 Task: Look for properties with 3+ baths.
Action: Mouse moved to (240, 294)
Screenshot: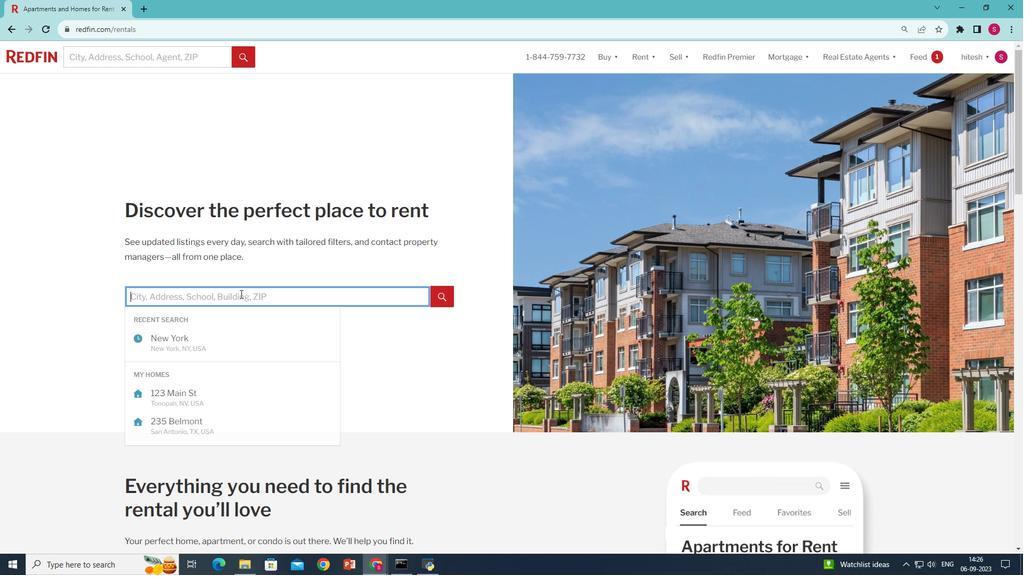 
Action: Mouse pressed left at (240, 294)
Screenshot: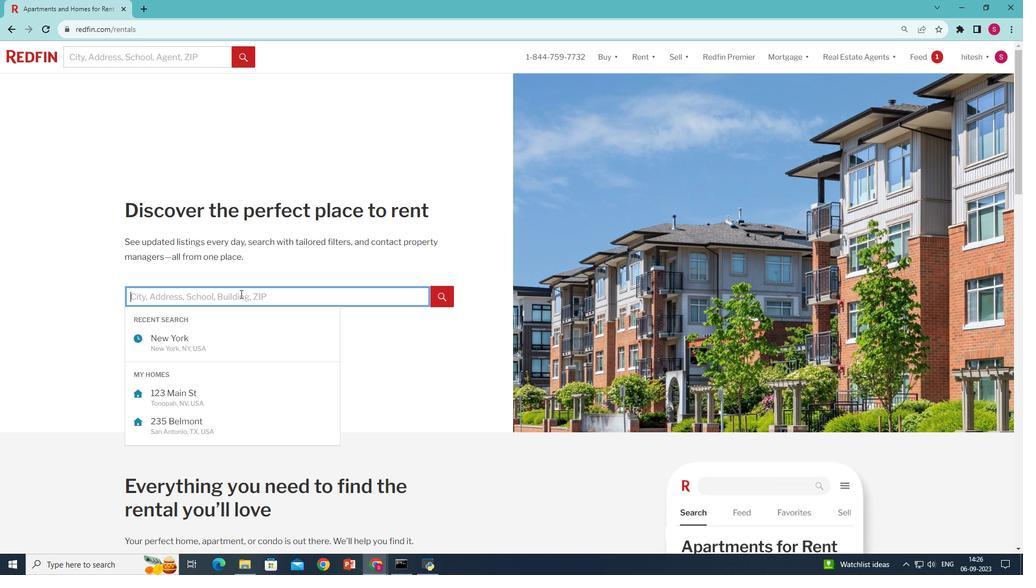 
Action: Key pressed <Key.shift><Key.shift><Key.shift><Key.shift>New<Key.space><Key.shift>York,<Key.space><Key.shift>N<Key.shift><Key.shift>Y,<Key.space><Key.shift>USA
Screenshot: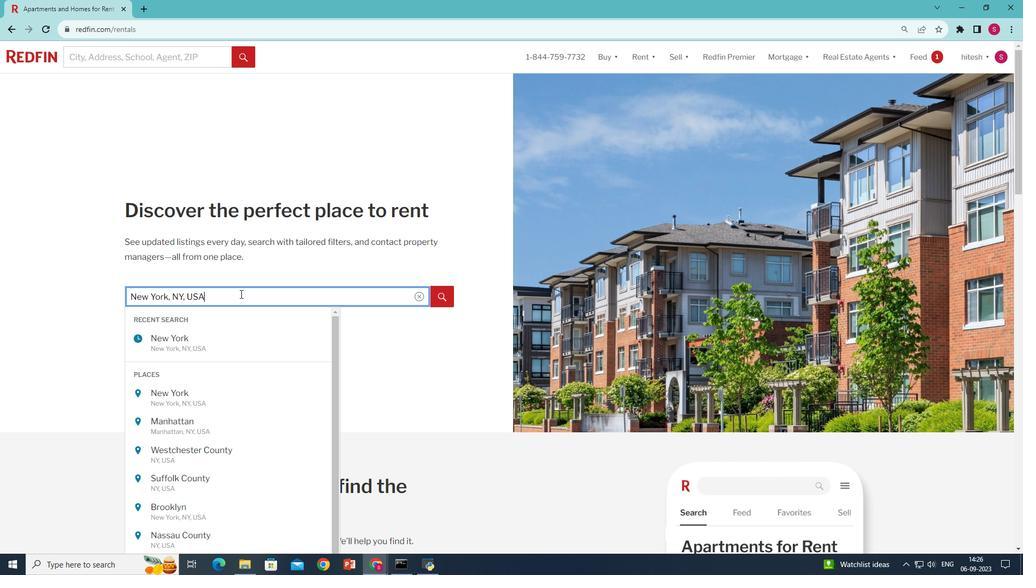 
Action: Mouse moved to (439, 299)
Screenshot: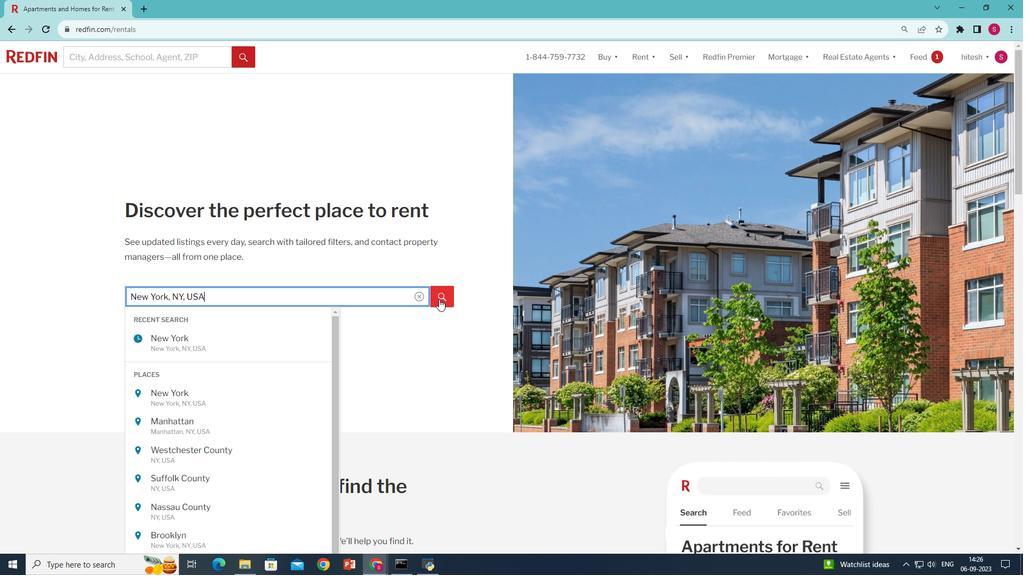 
Action: Mouse pressed left at (439, 299)
Screenshot: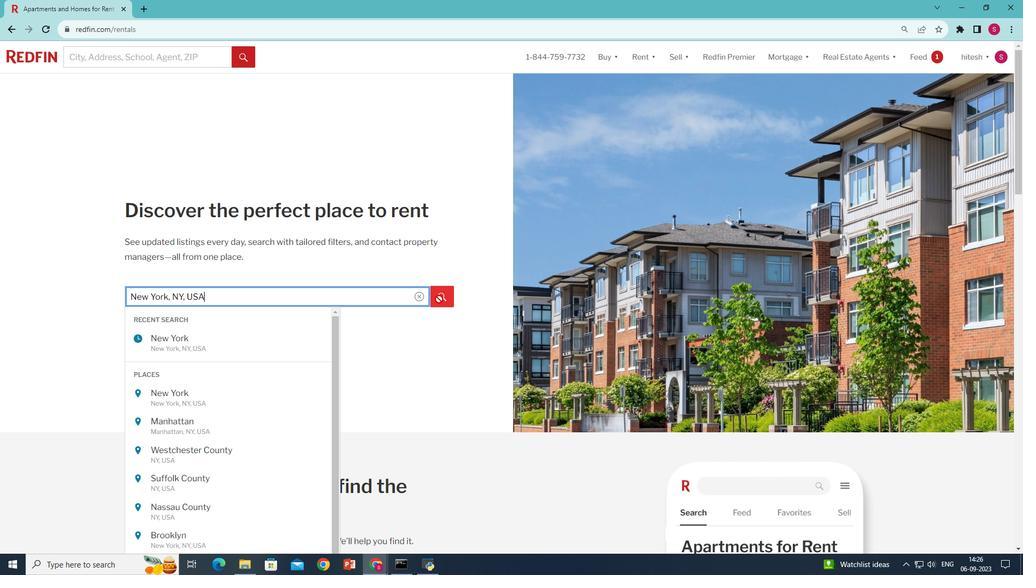 
Action: Mouse moved to (297, 130)
Screenshot: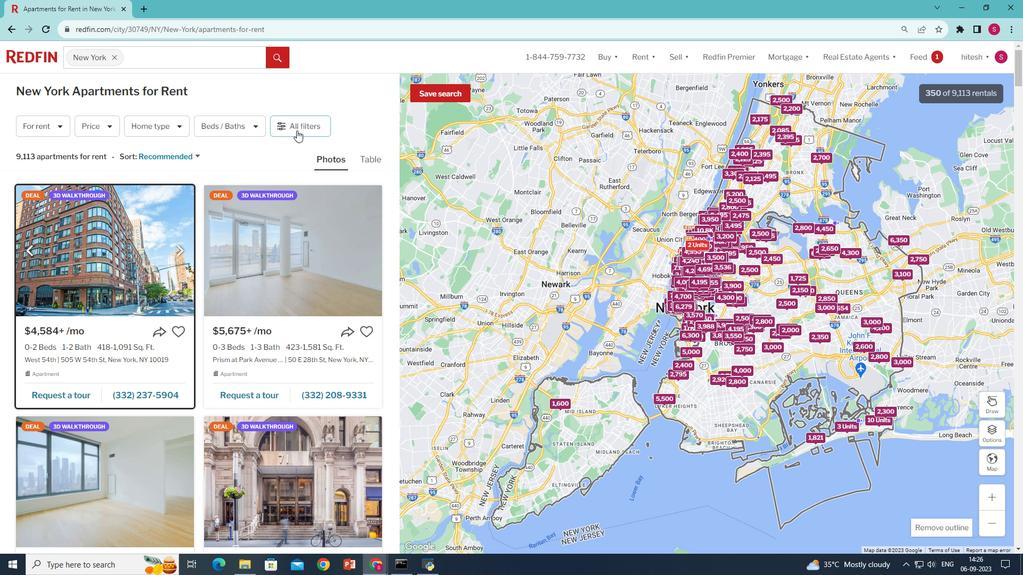 
Action: Mouse pressed left at (297, 130)
Screenshot: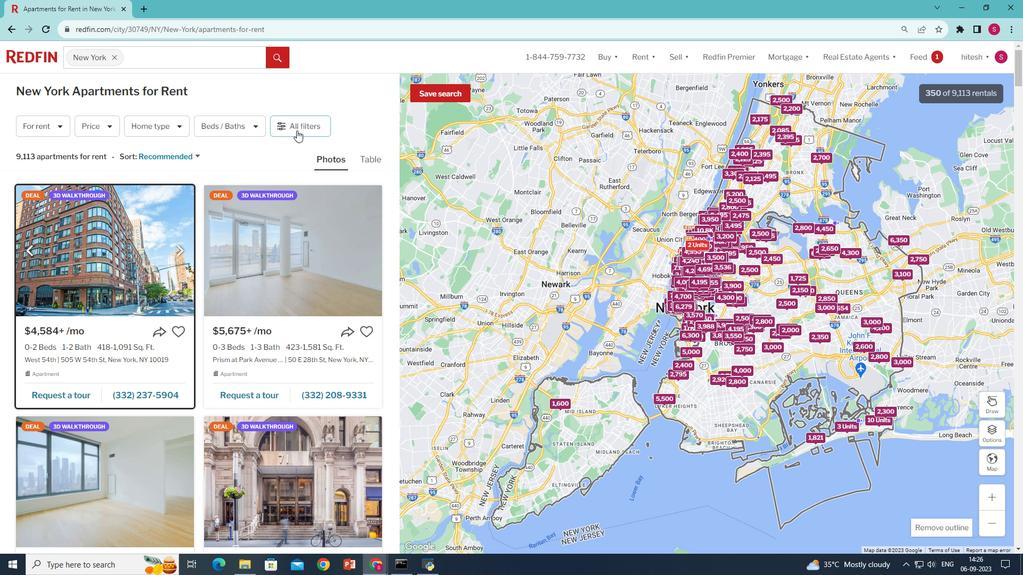 
Action: Mouse moved to (261, 364)
Screenshot: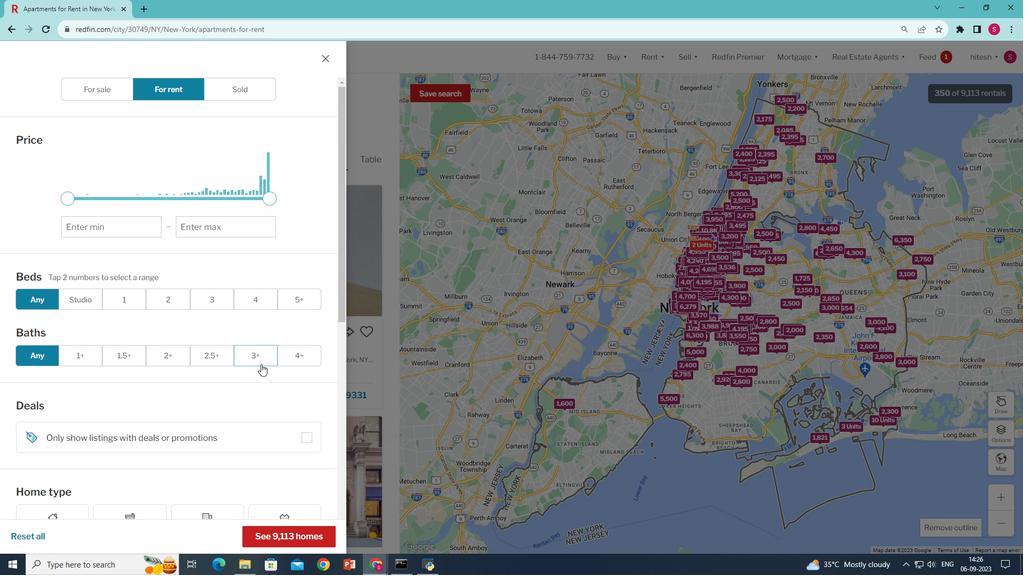 
Action: Mouse pressed left at (261, 364)
Screenshot: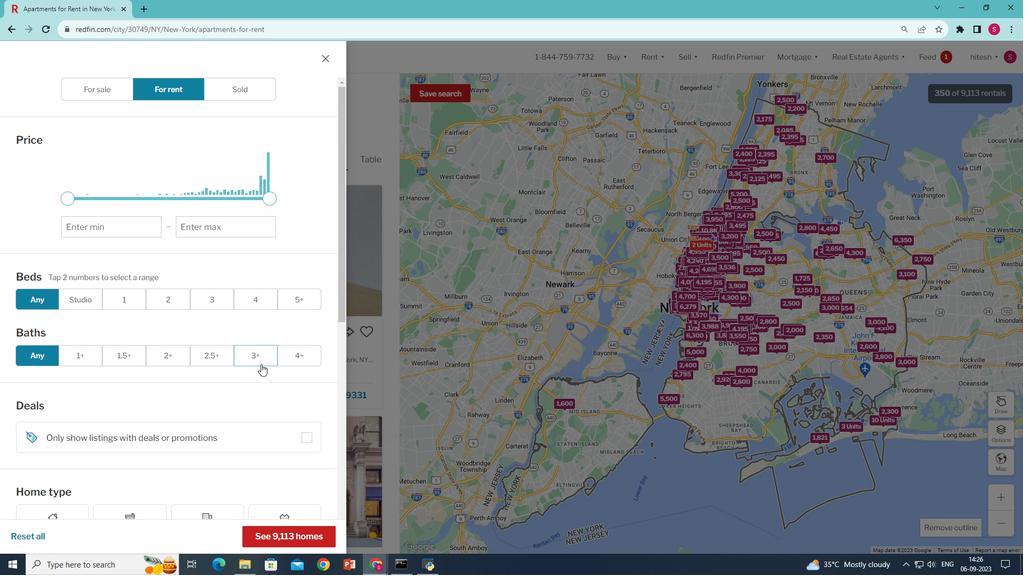 
Action: Mouse moved to (284, 532)
Screenshot: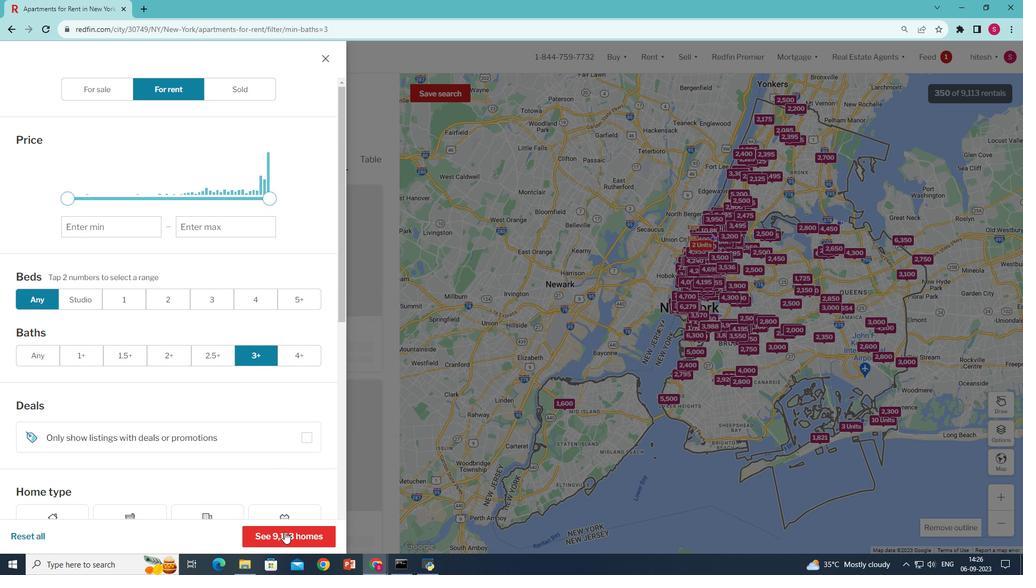 
Action: Mouse pressed left at (284, 532)
Screenshot: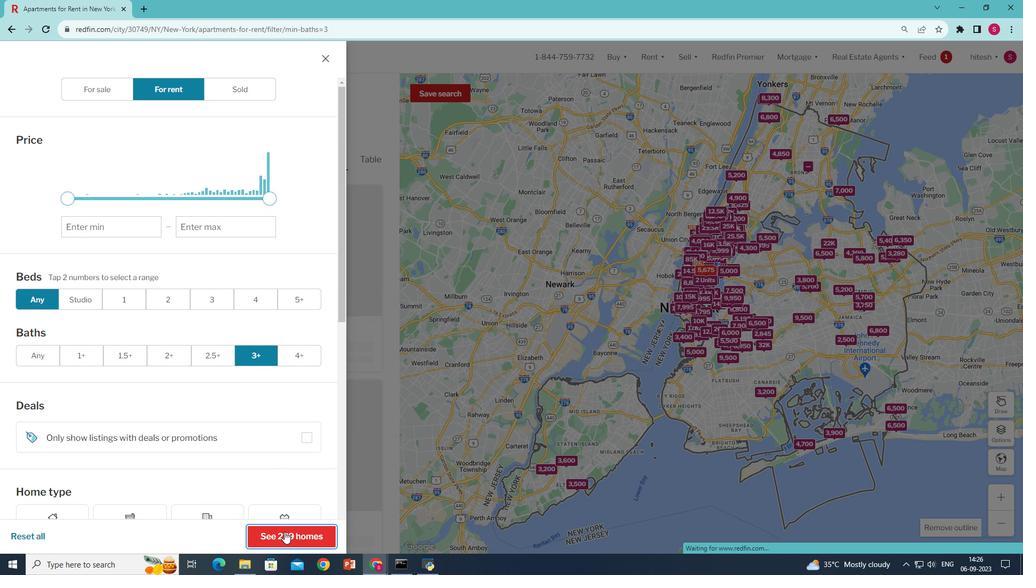 
Action: Mouse moved to (269, 518)
Screenshot: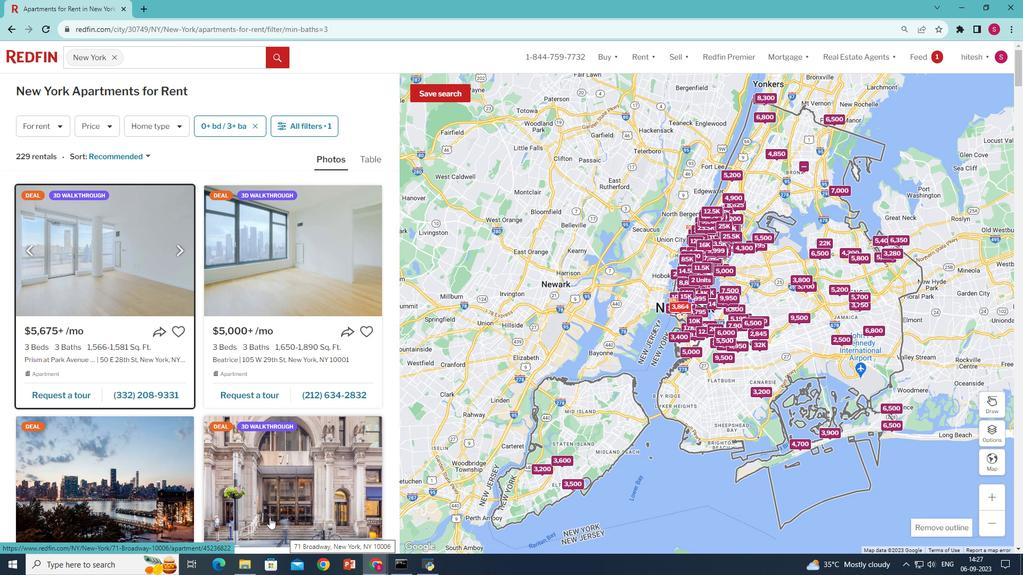 
